 Task: Check the median sale price of condos/co-ops in the last 5 years.
Action: Mouse moved to (871, 165)
Screenshot: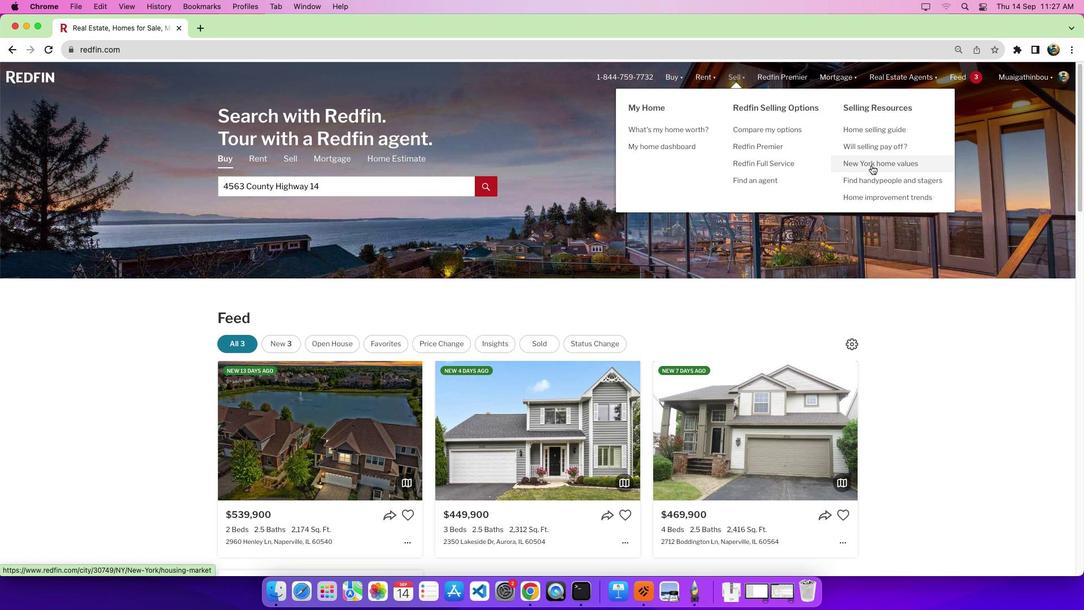 
Action: Mouse pressed left at (871, 165)
Screenshot: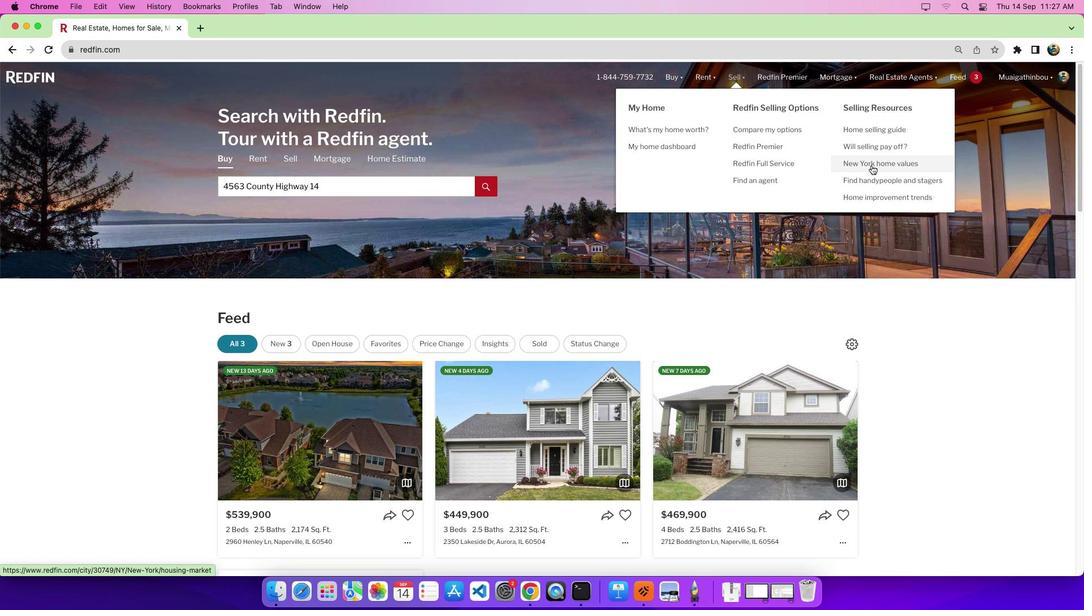 
Action: Mouse moved to (282, 391)
Screenshot: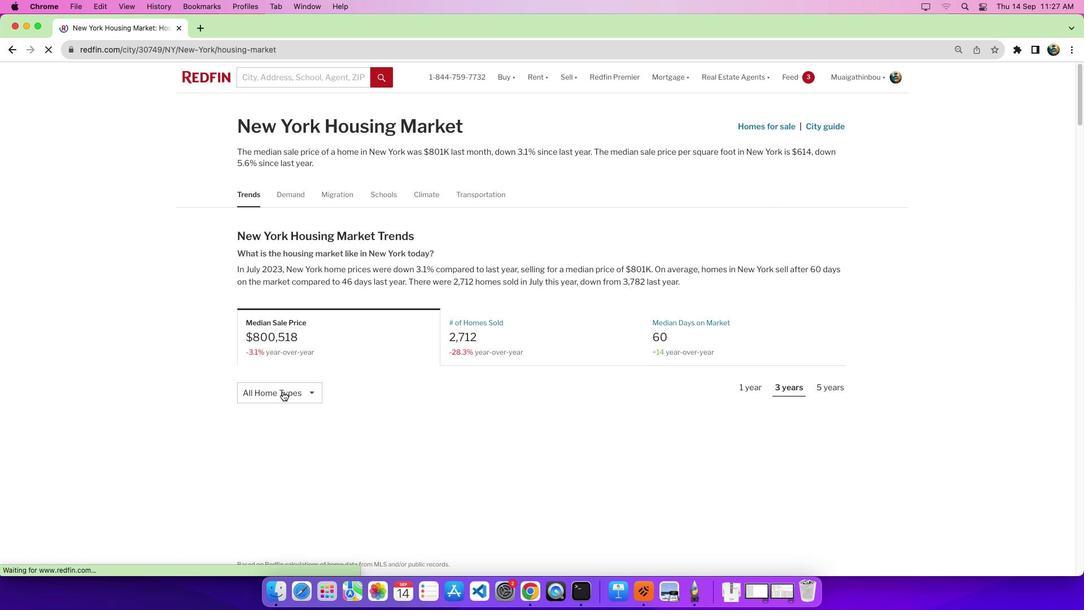 
Action: Mouse pressed left at (282, 391)
Screenshot: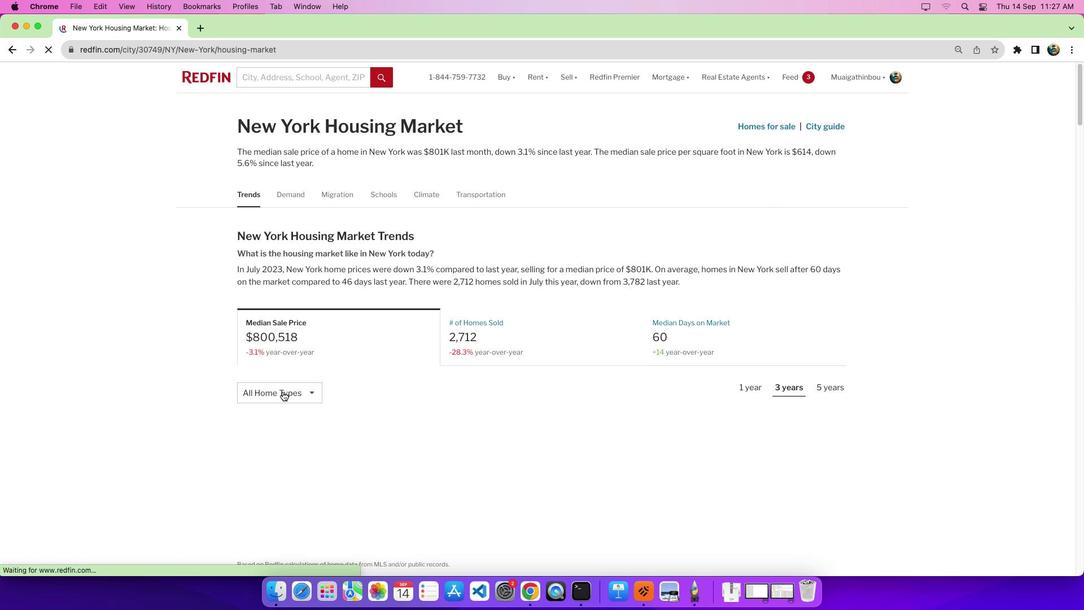 
Action: Mouse pressed left at (282, 391)
Screenshot: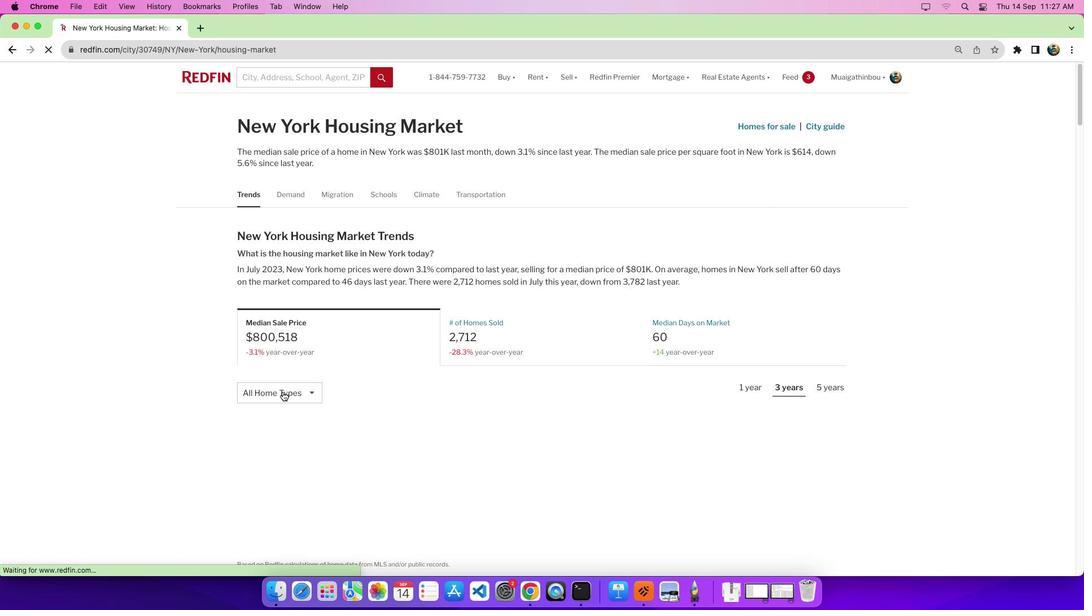 
Action: Mouse pressed left at (282, 391)
Screenshot: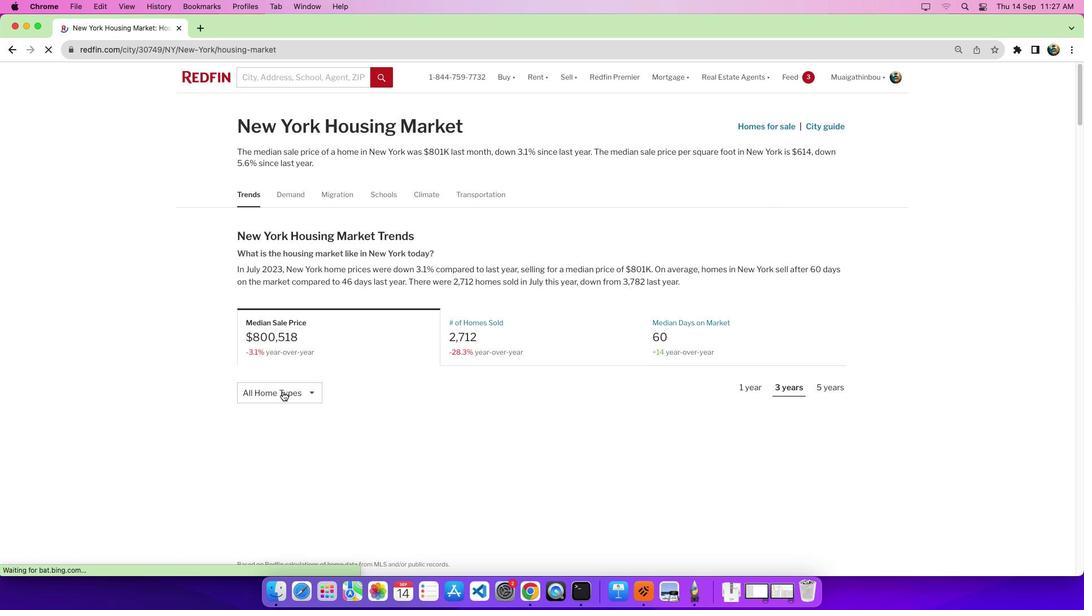 
Action: Mouse pressed left at (282, 391)
Screenshot: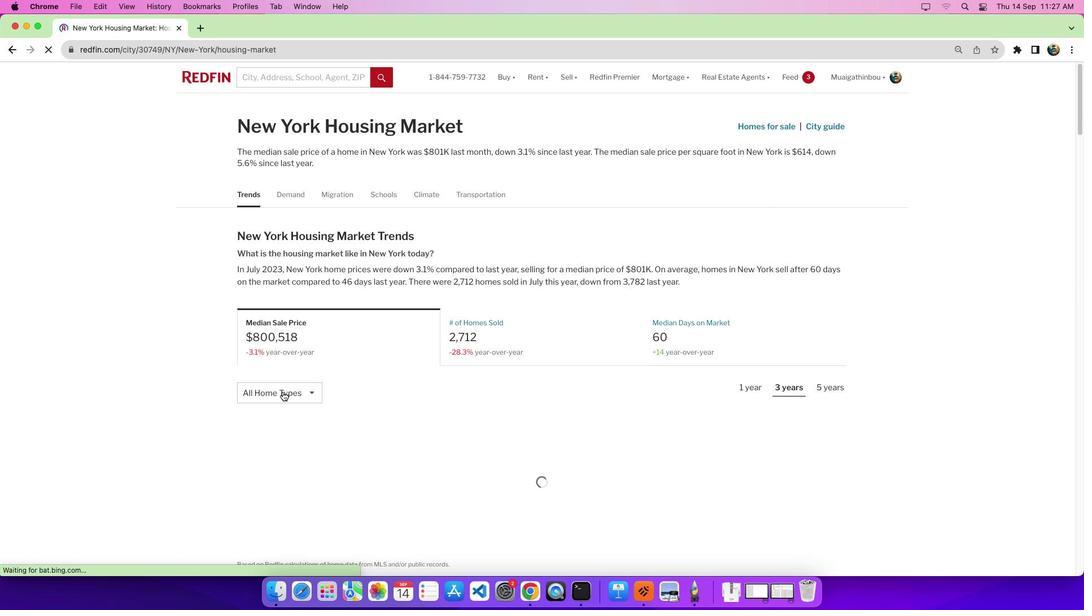 
Action: Mouse moved to (284, 483)
Screenshot: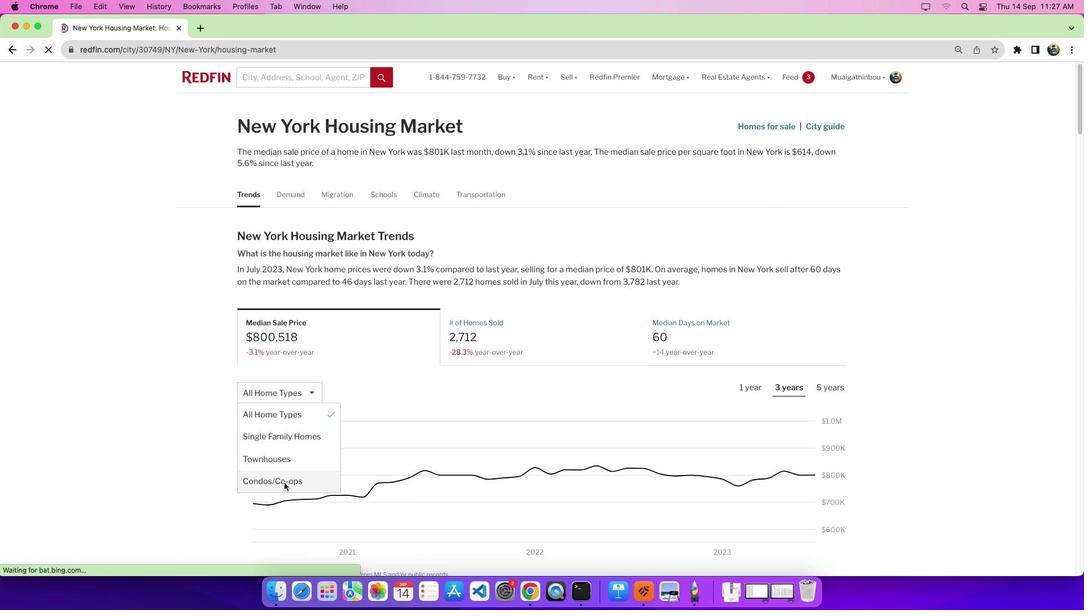 
Action: Mouse pressed left at (284, 483)
Screenshot: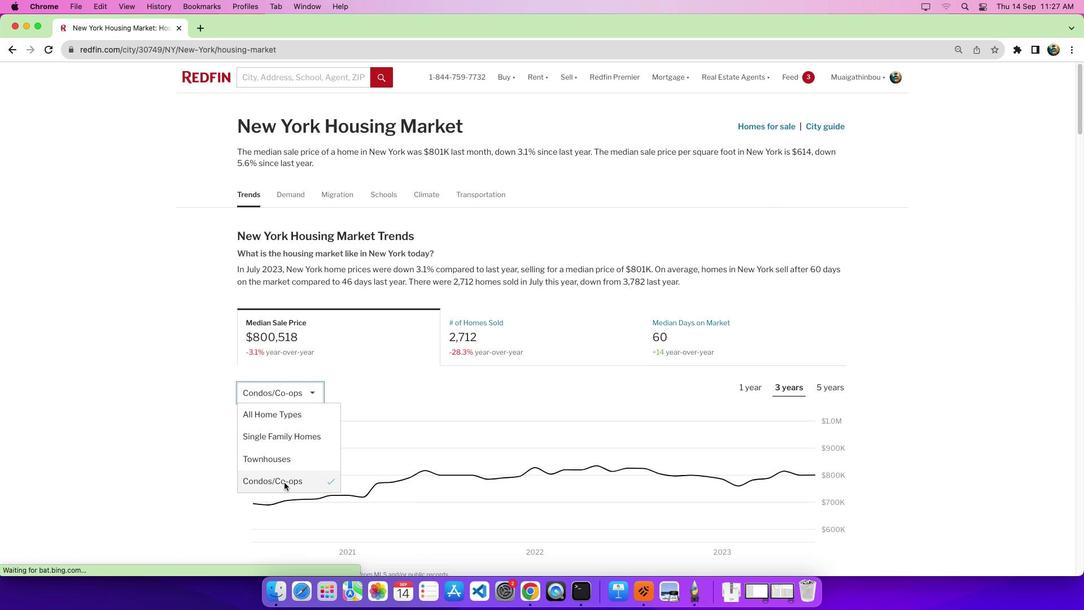 
Action: Mouse moved to (821, 388)
Screenshot: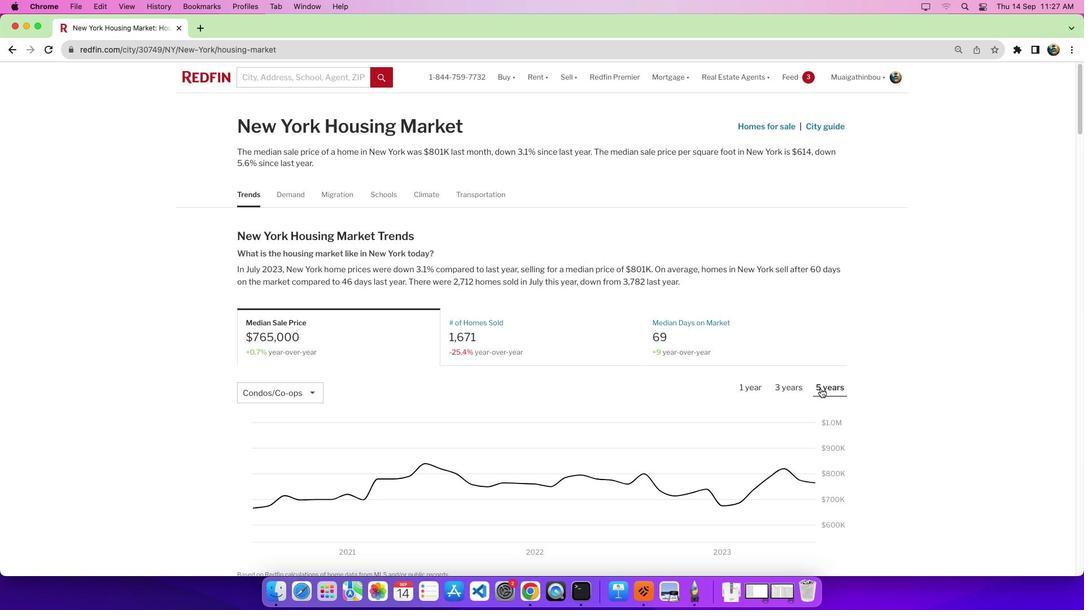 
Action: Mouse pressed left at (821, 388)
Screenshot: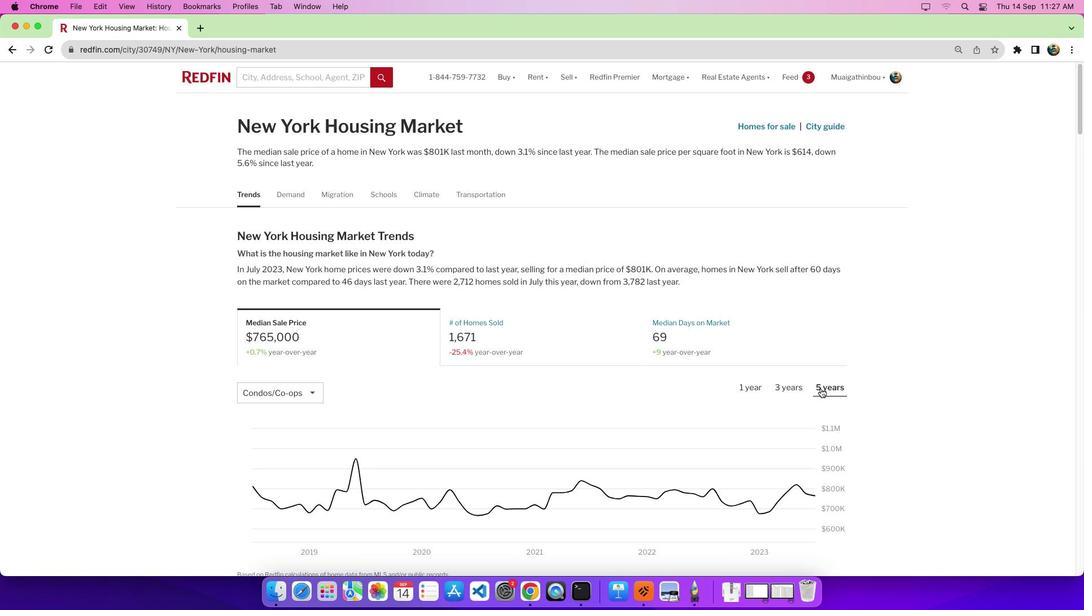 
Action: Mouse moved to (579, 429)
Screenshot: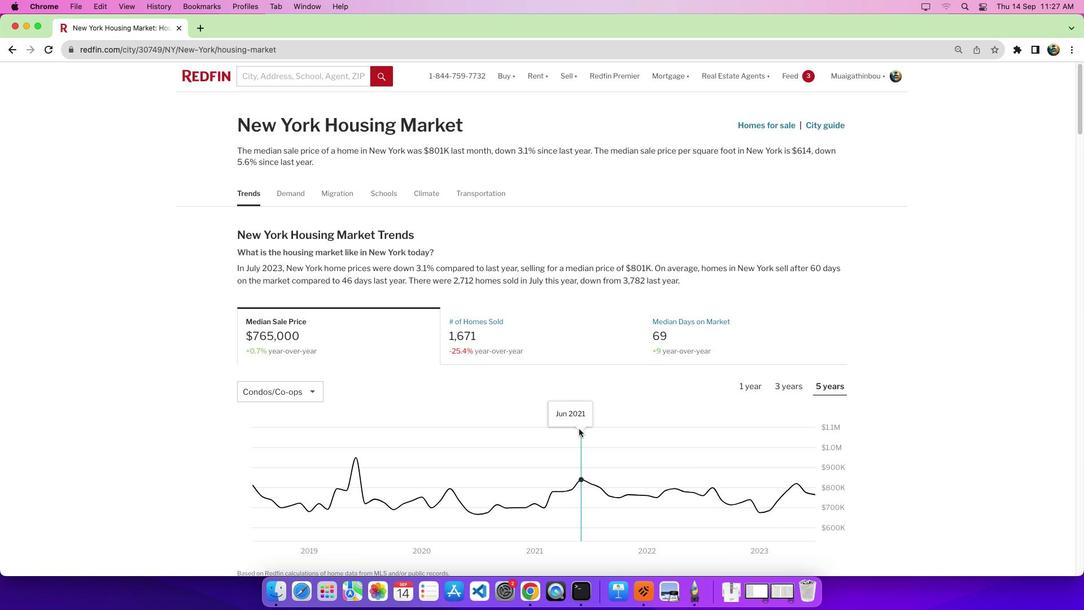 
Action: Mouse scrolled (579, 429) with delta (0, 0)
Screenshot: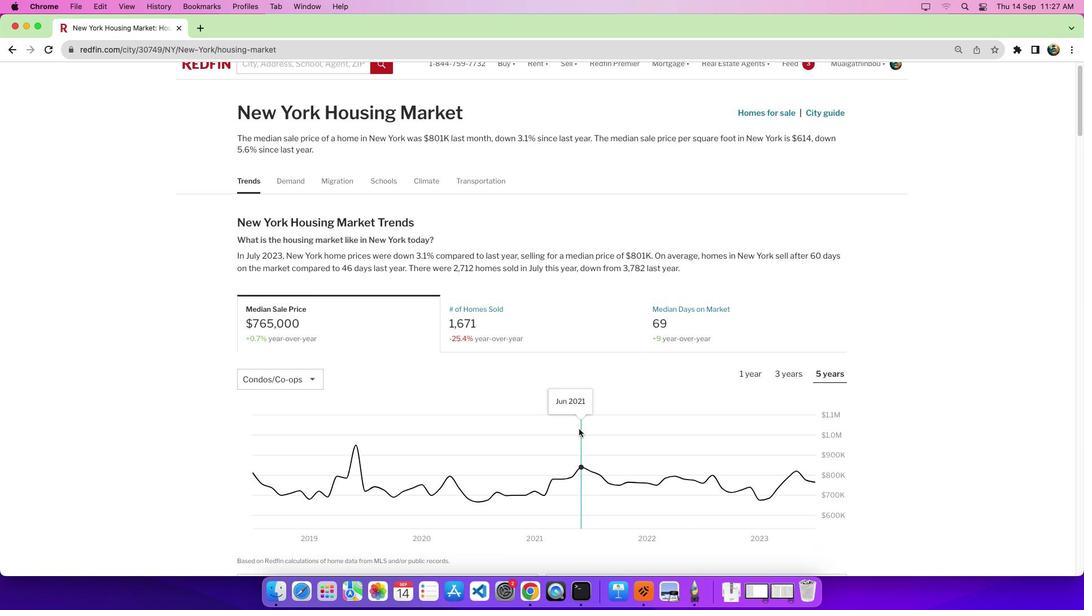 
Action: Mouse scrolled (579, 429) with delta (0, 0)
Screenshot: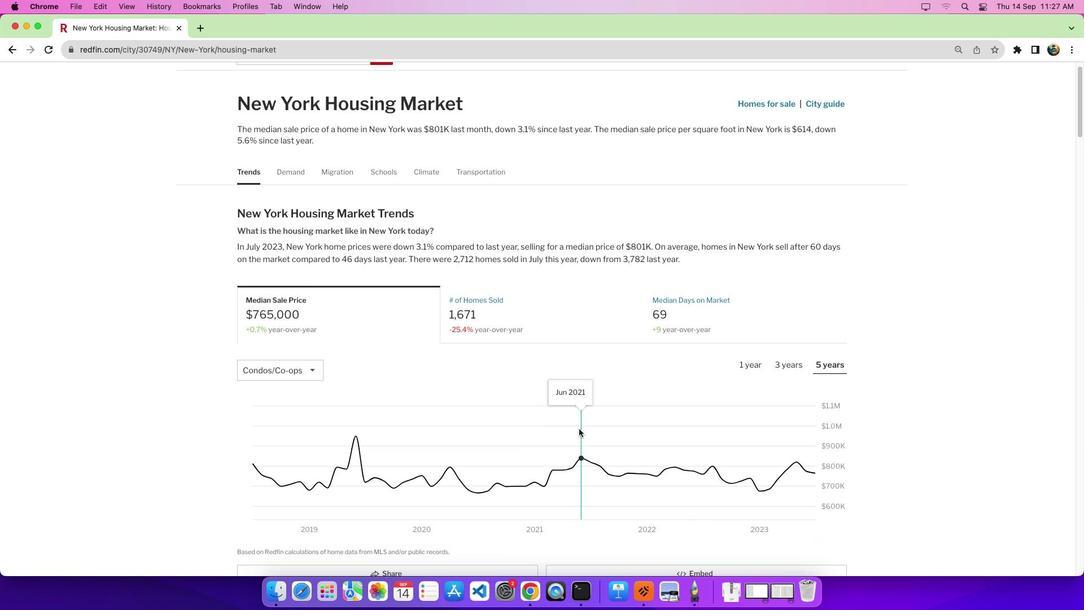 
Action: Mouse moved to (579, 429)
Screenshot: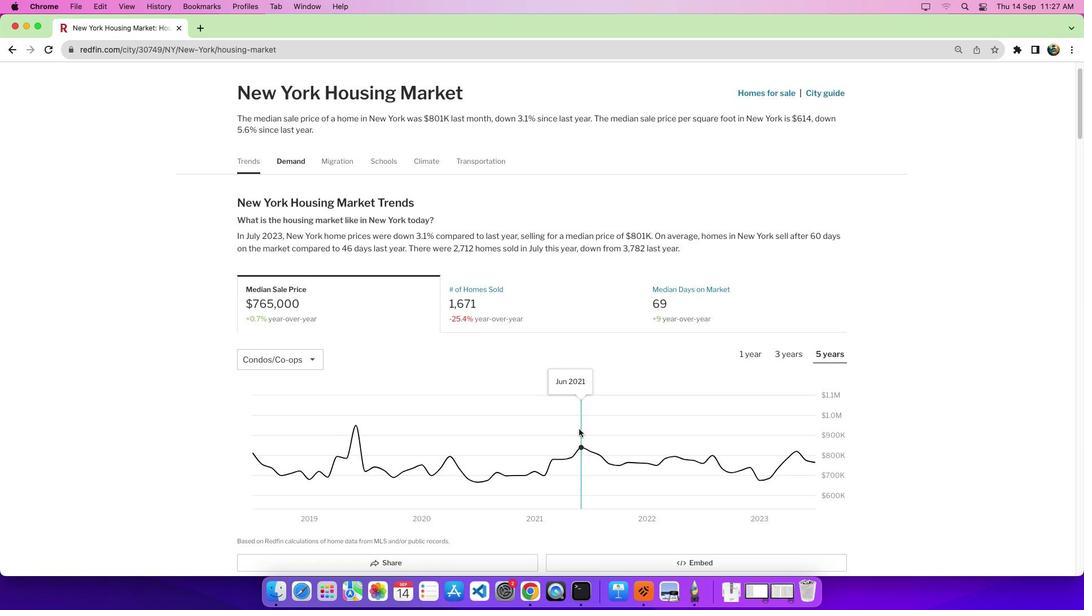 
Action: Mouse scrolled (579, 429) with delta (0, 0)
Screenshot: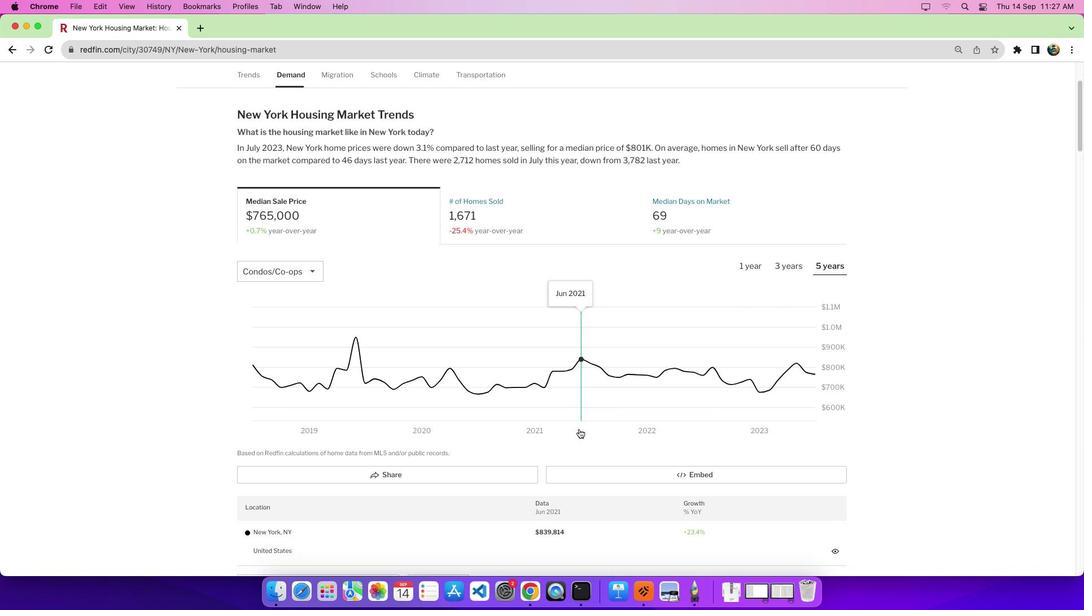 
Action: Mouse scrolled (579, 429) with delta (0, 0)
Screenshot: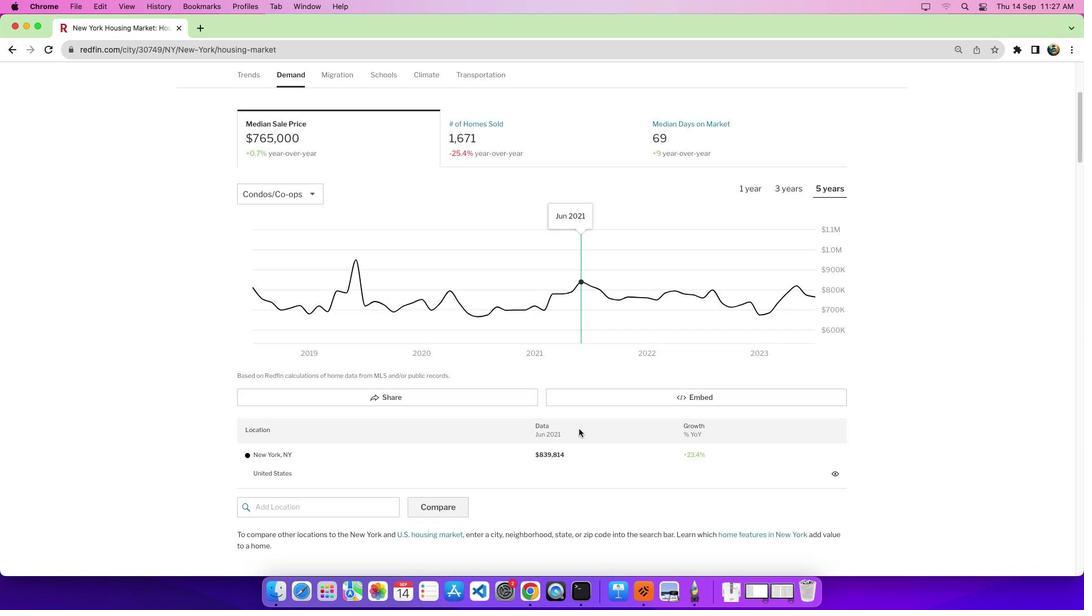 
Action: Mouse scrolled (579, 429) with delta (0, -3)
Screenshot: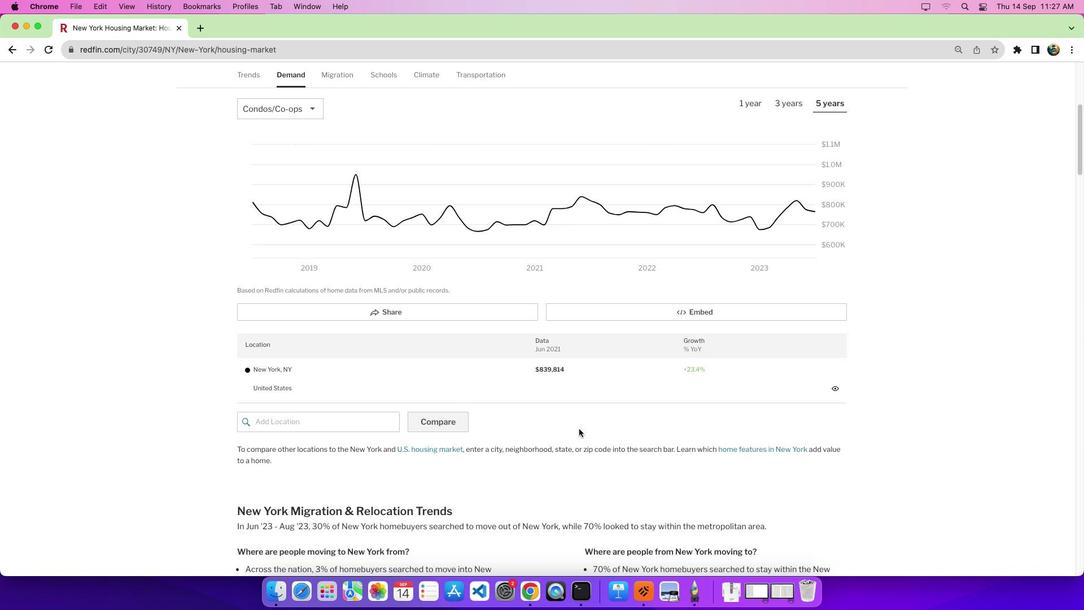 
Action: Mouse scrolled (579, 429) with delta (0, -4)
Screenshot: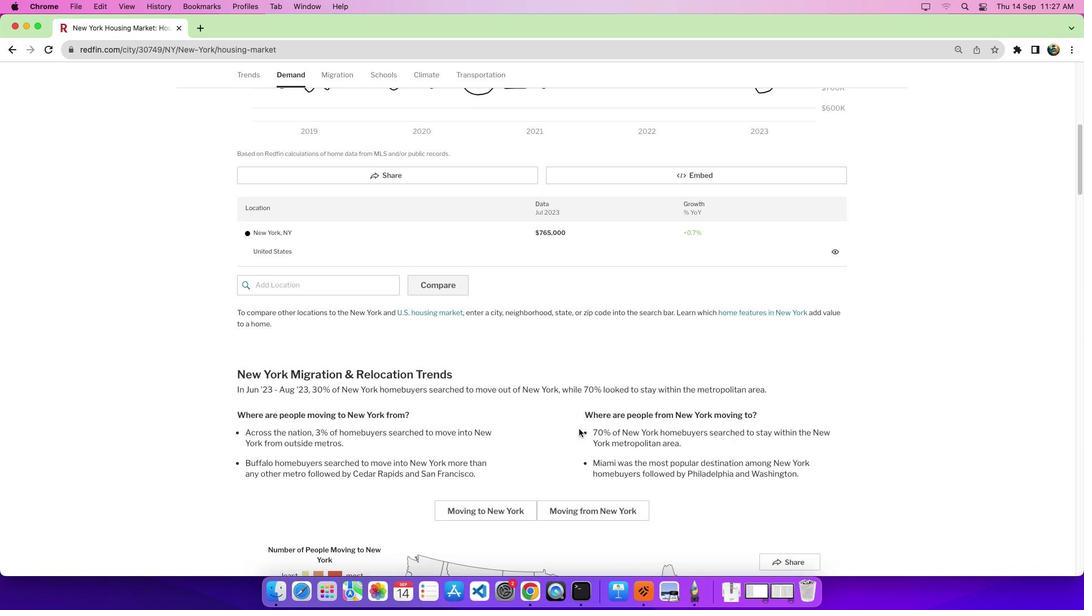 
Action: Mouse scrolled (579, 429) with delta (0, 0)
Screenshot: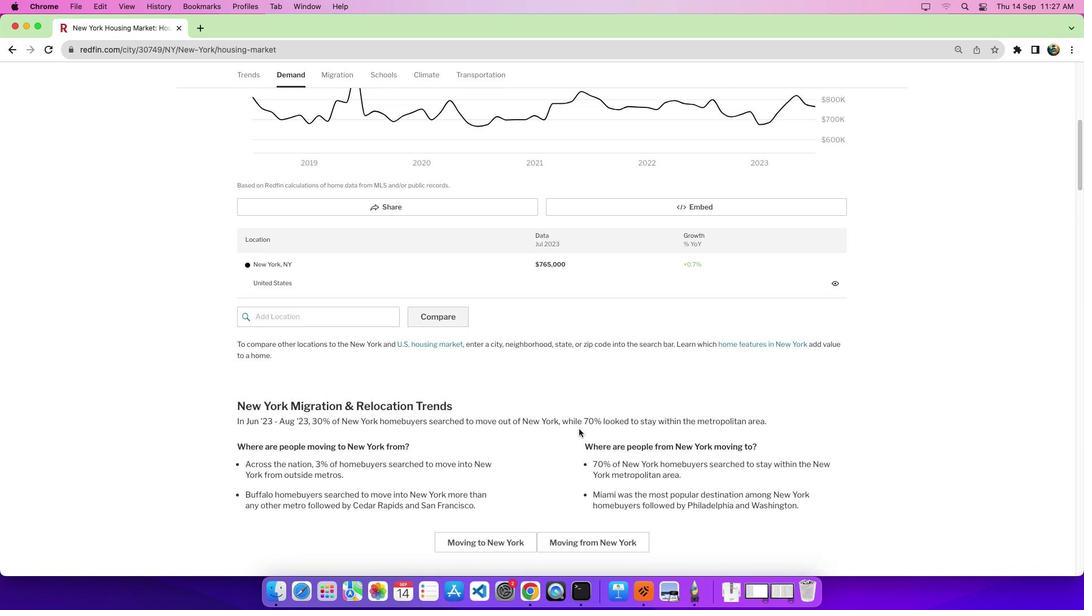 
Action: Mouse scrolled (579, 429) with delta (0, 0)
Screenshot: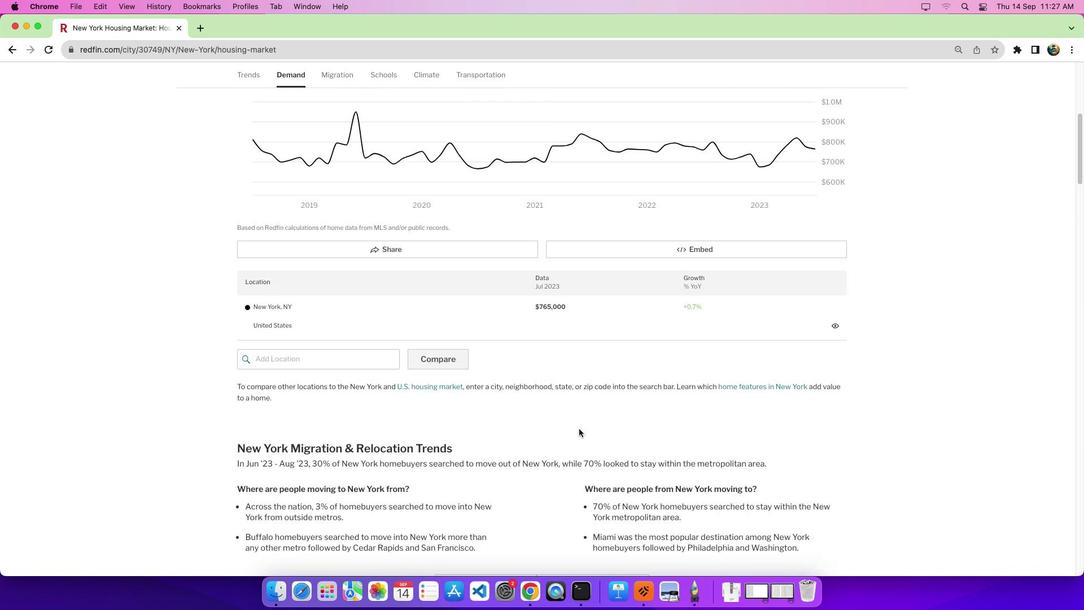 
Action: Mouse scrolled (579, 429) with delta (0, 2)
Screenshot: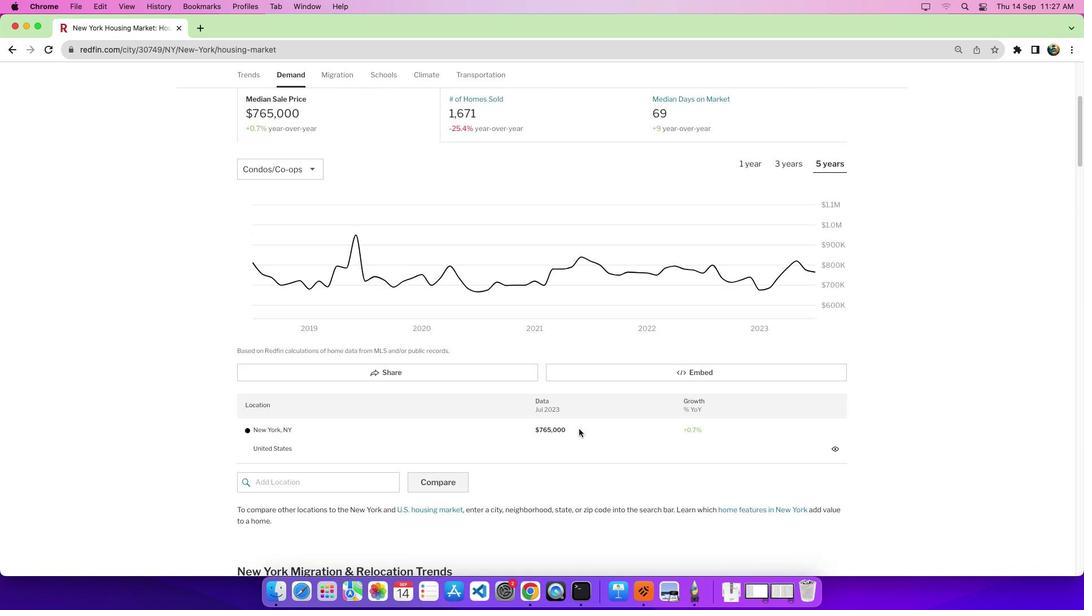 
Action: Mouse scrolled (579, 429) with delta (0, 3)
Screenshot: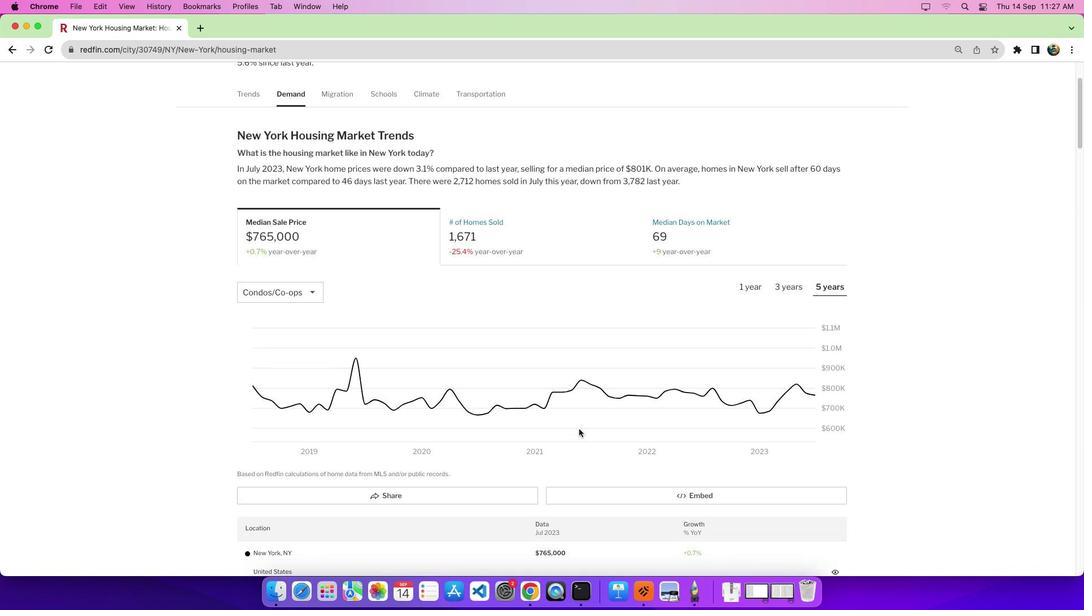 
Action: Mouse moved to (585, 422)
Screenshot: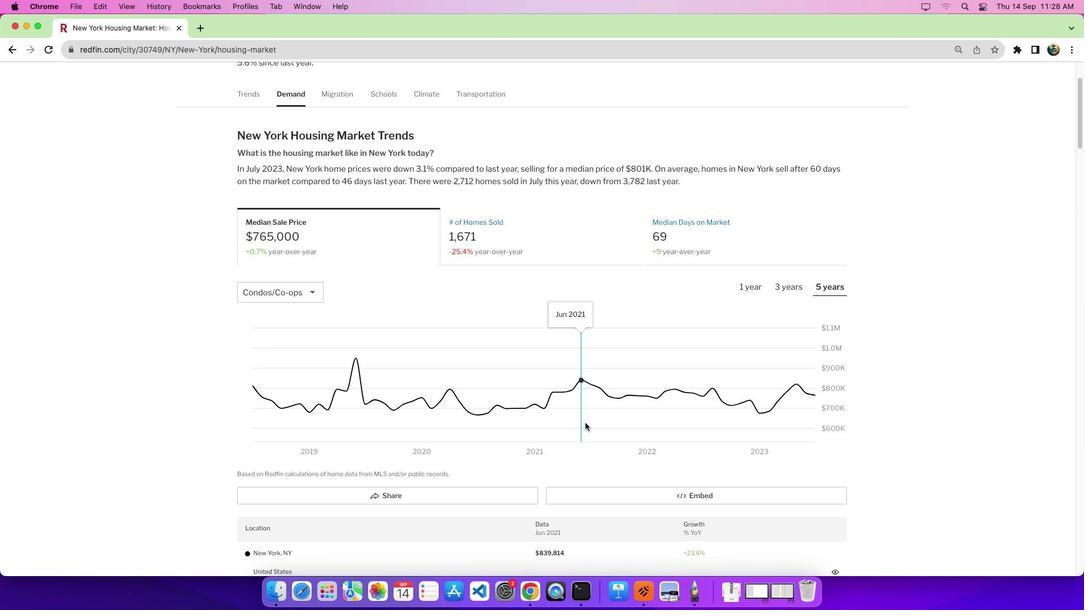 
